 Task: Use the 'Immersive Reader' to read the 'Late Coming Notification' email aloud and adjust the reading settings.
Action: Mouse moved to (248, 37)
Screenshot: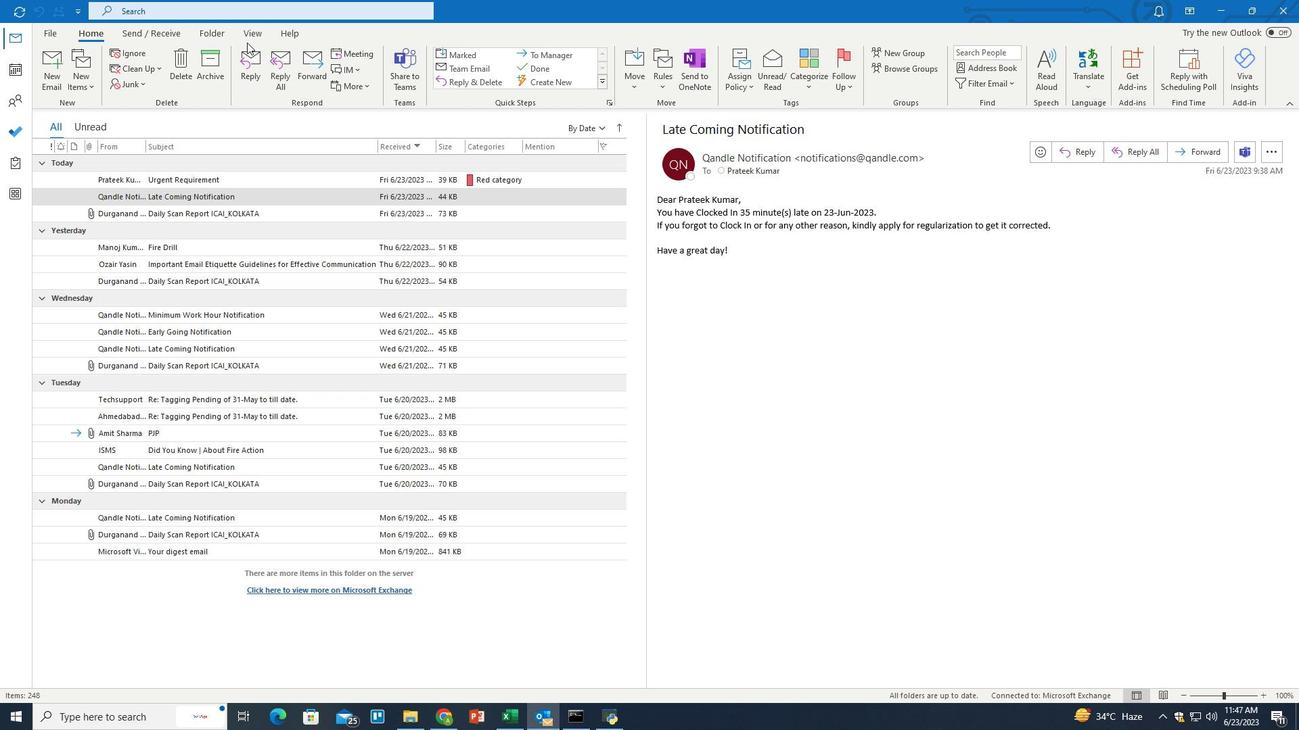 
Action: Mouse pressed left at (248, 37)
Screenshot: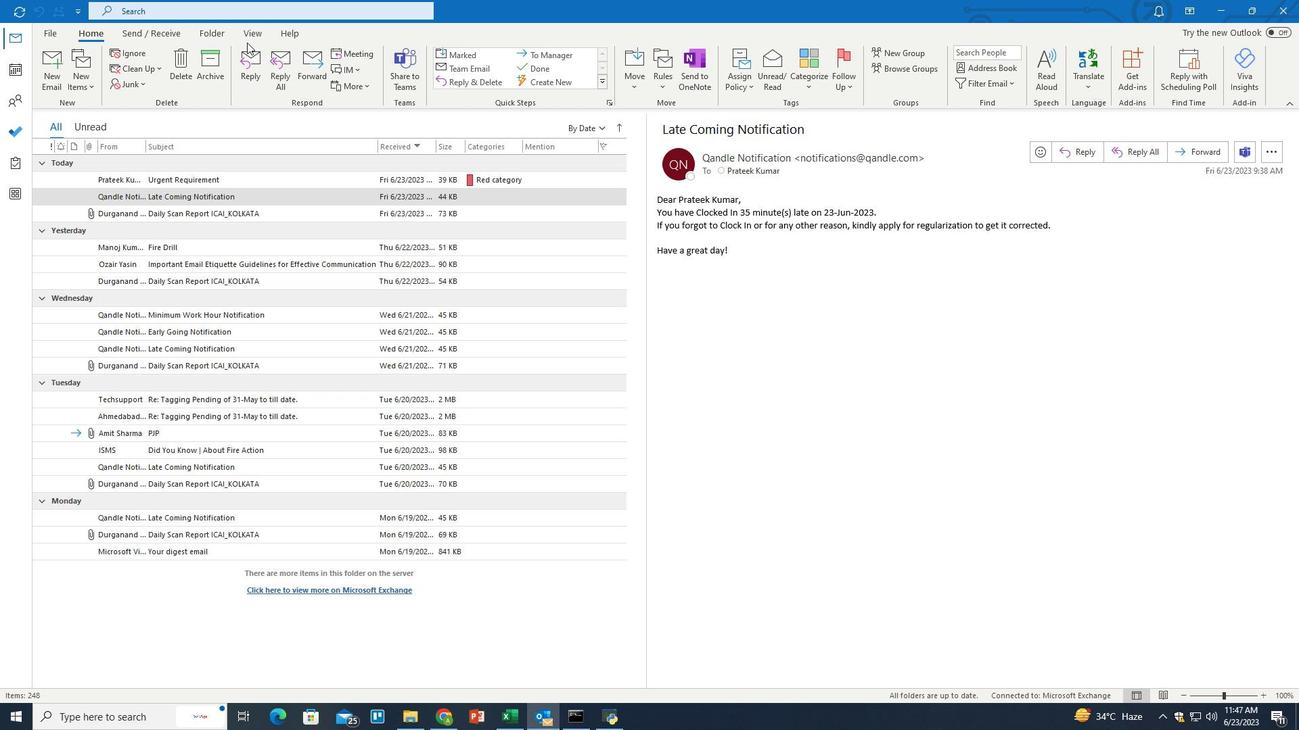 
Action: Mouse moved to (1061, 79)
Screenshot: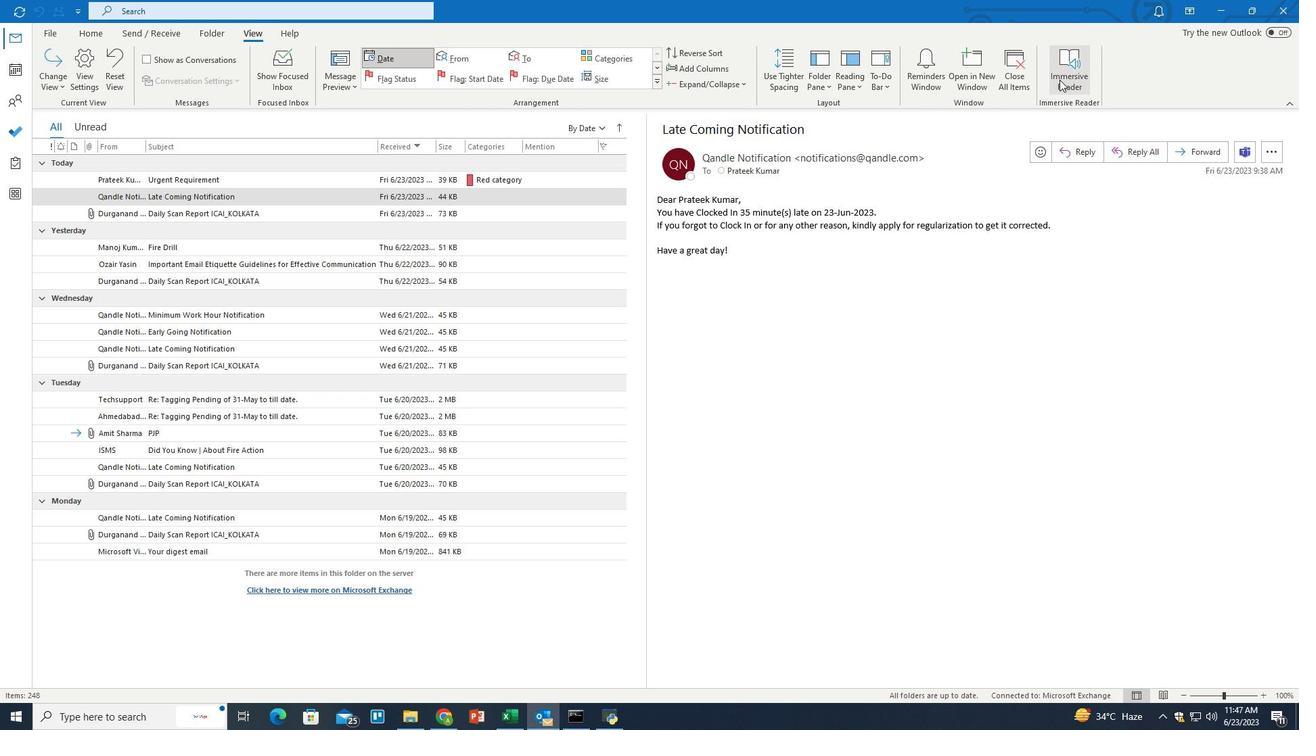 
Action: Mouse pressed left at (1061, 79)
Screenshot: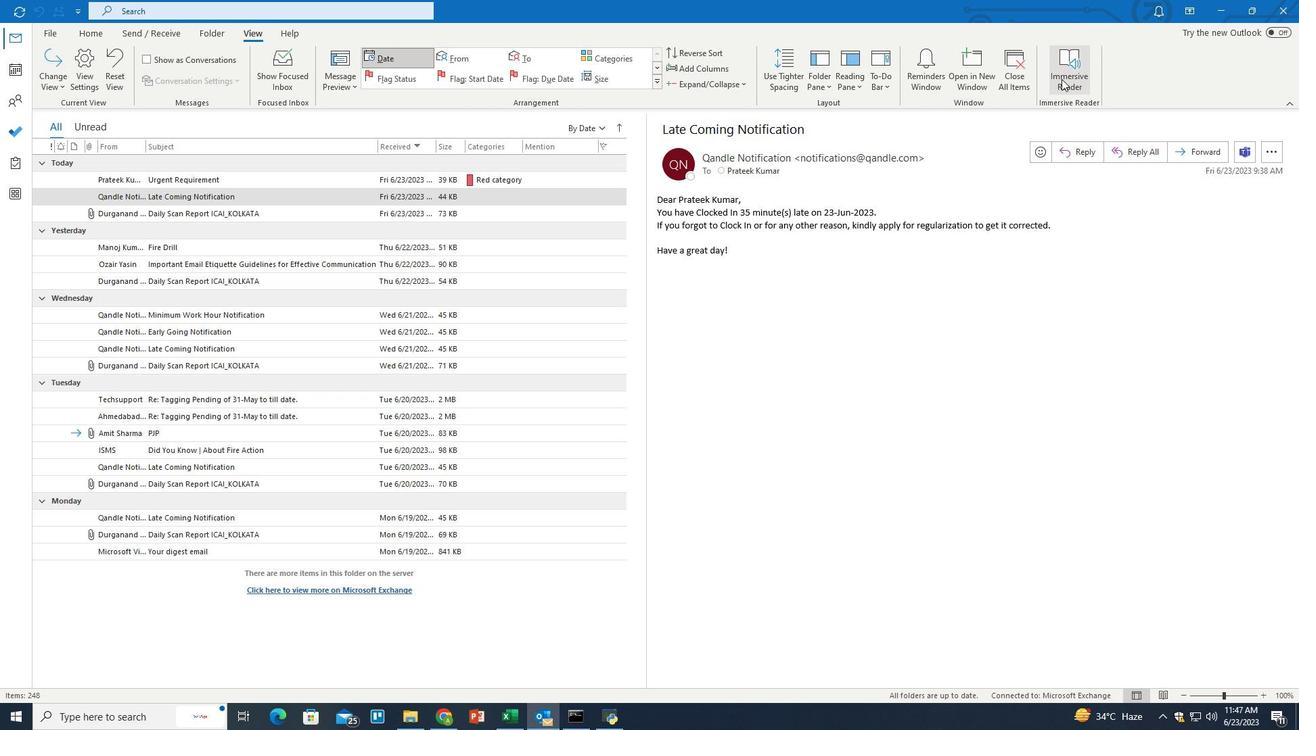 
Action: Mouse moved to (221, 75)
Screenshot: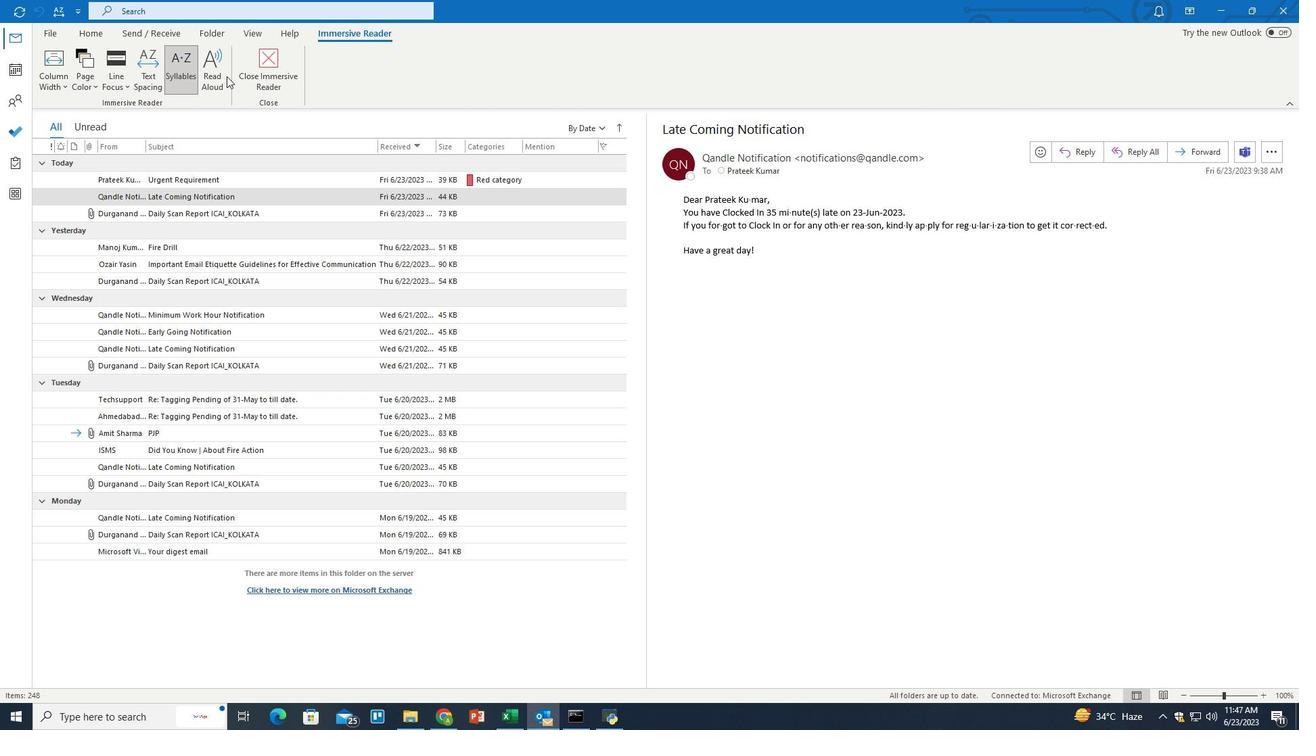 
Action: Mouse pressed left at (221, 75)
Screenshot: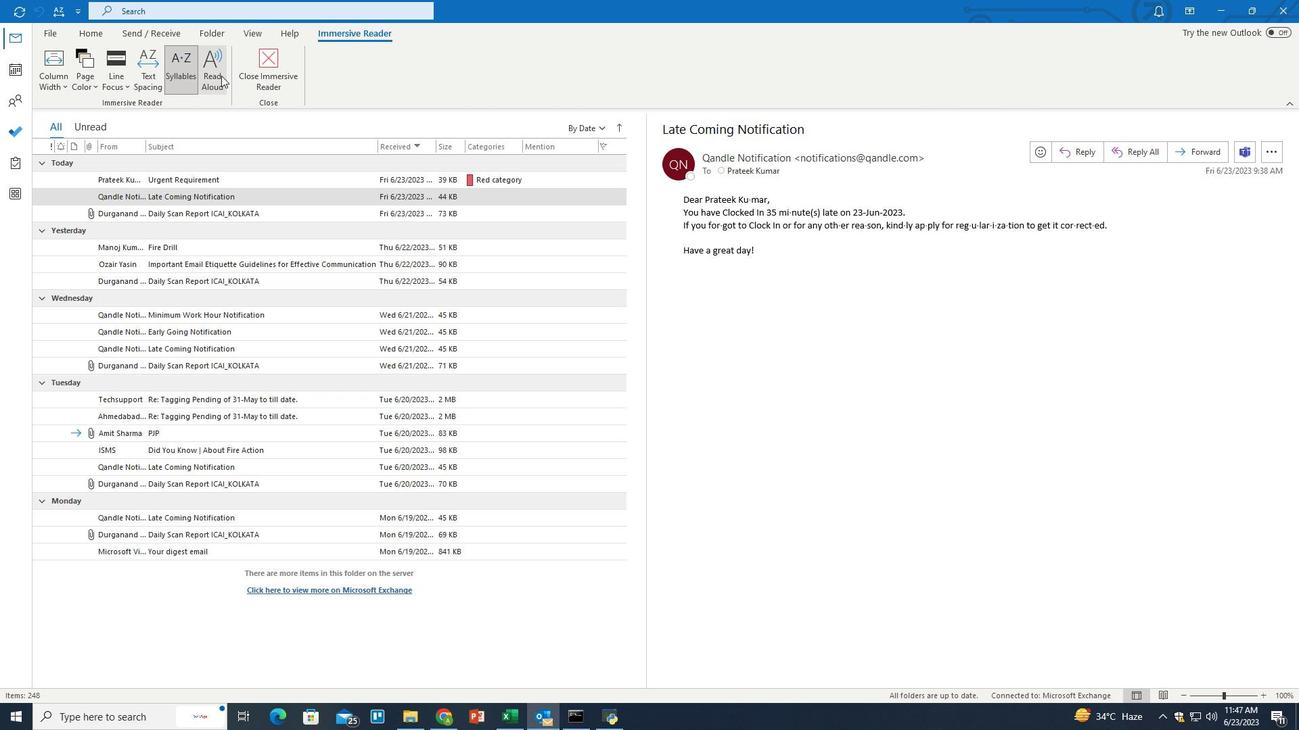 
Action: Mouse moved to (1253, 196)
Screenshot: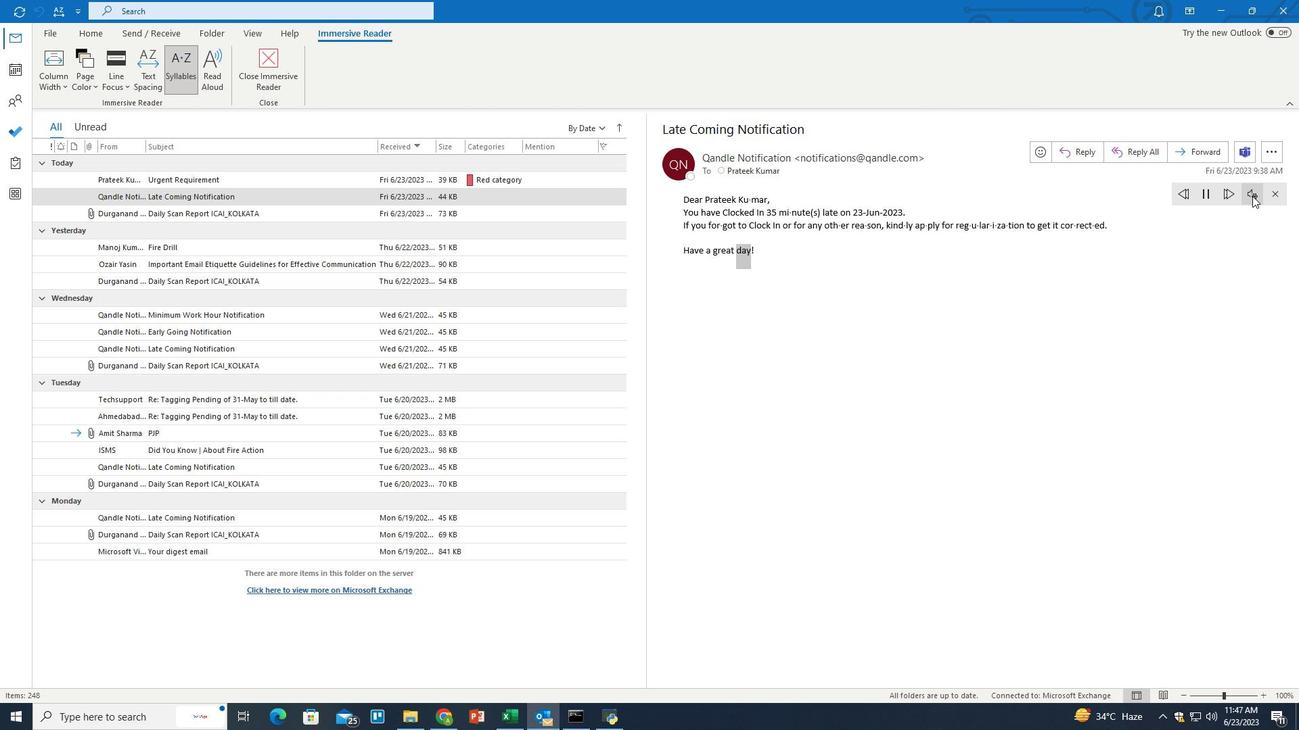 
Action: Mouse pressed left at (1253, 196)
Screenshot: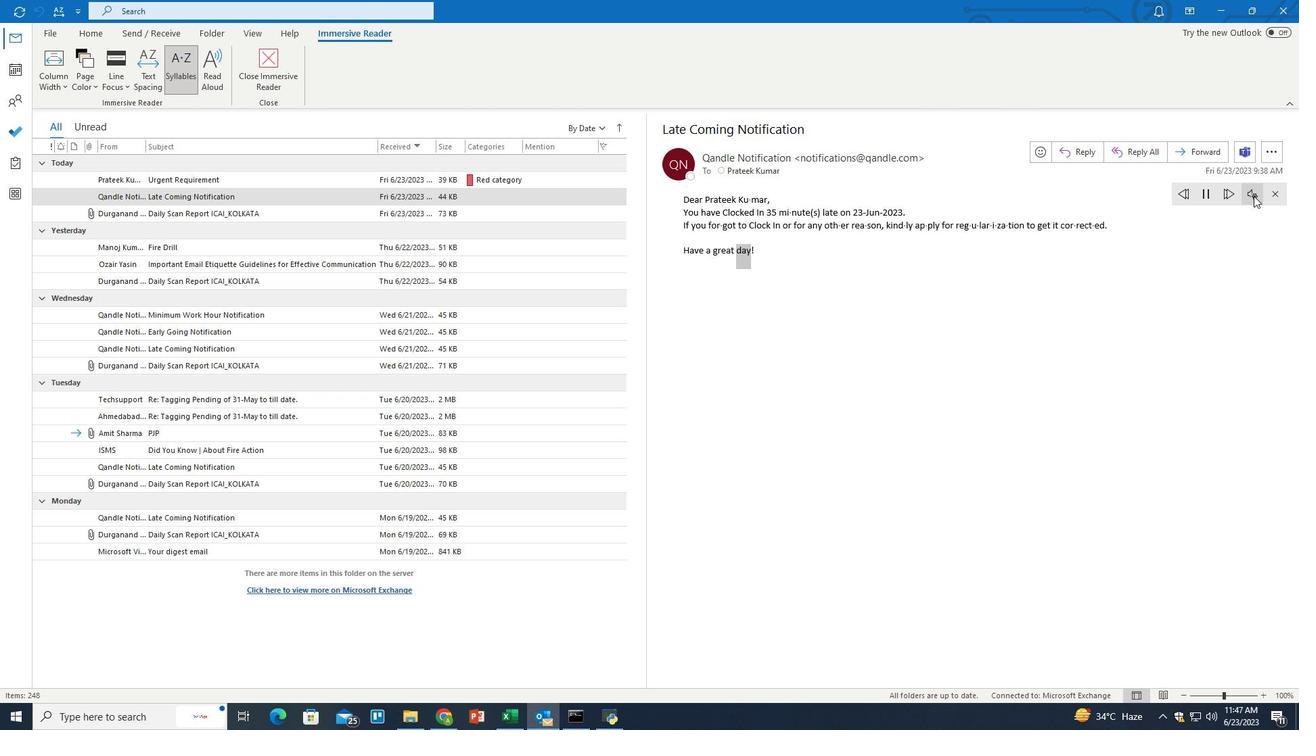 
Action: Mouse moved to (1221, 240)
Screenshot: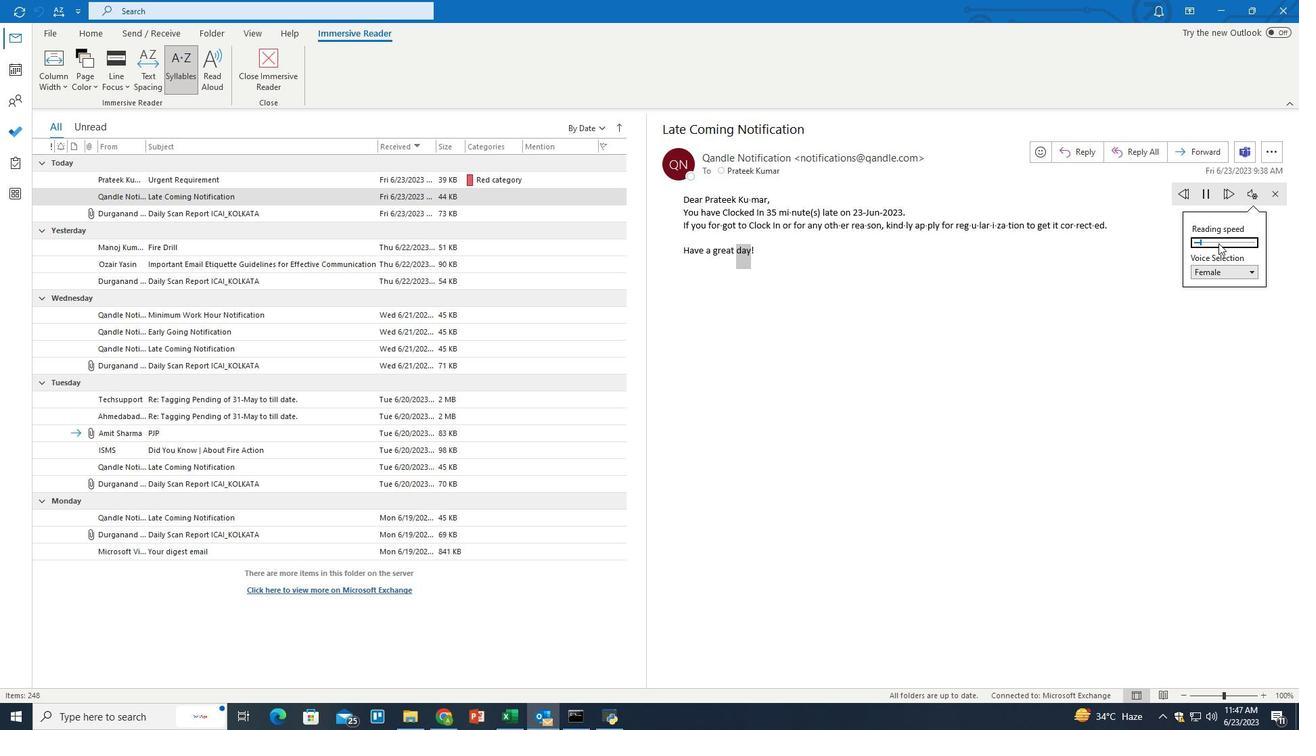 
Action: Mouse pressed left at (1221, 240)
Screenshot: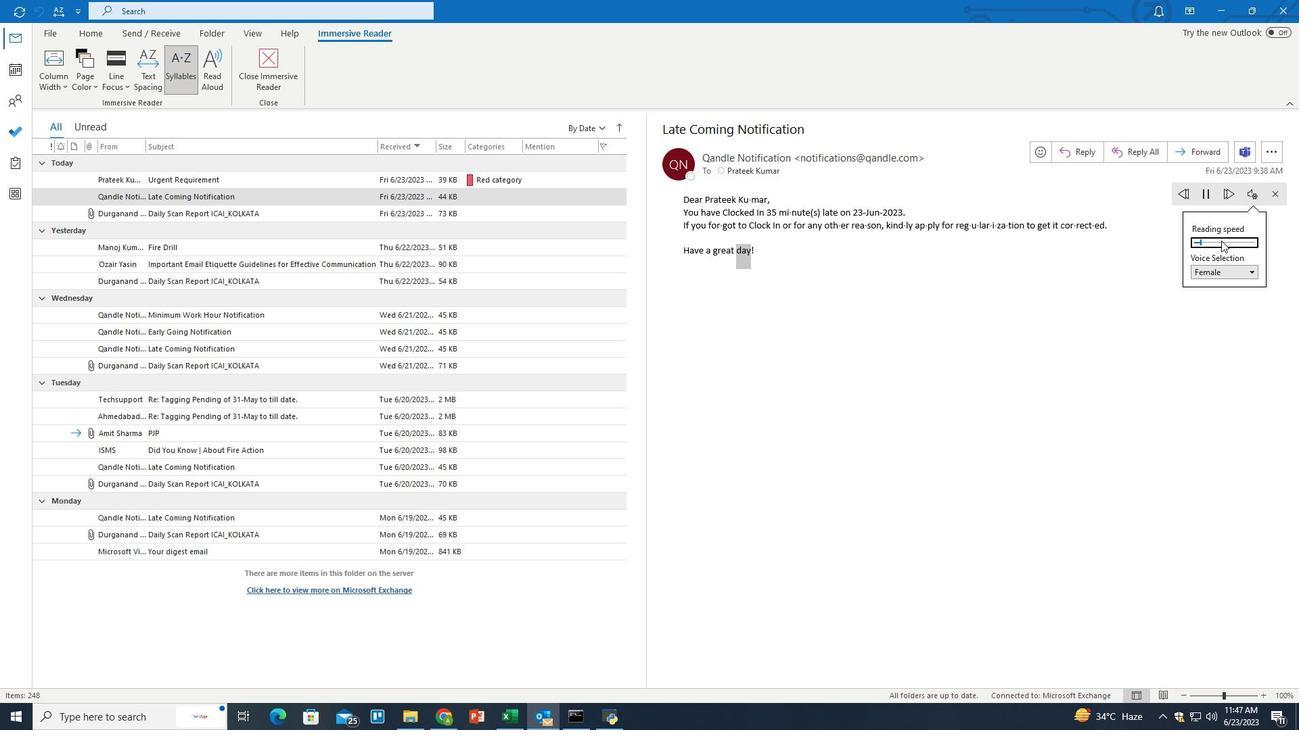 
Action: Mouse moved to (1203, 324)
Screenshot: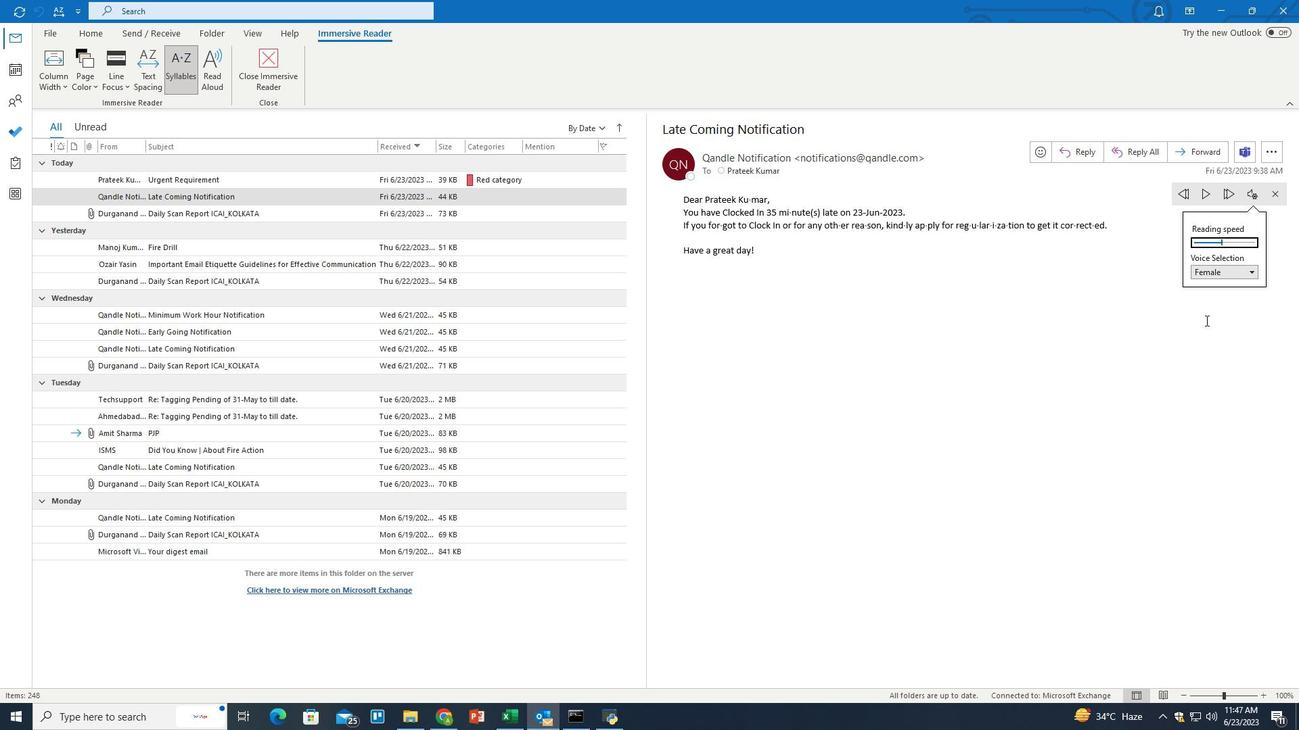 
